 Task: Sort the products by relevance.
Action: Mouse moved to (16, 55)
Screenshot: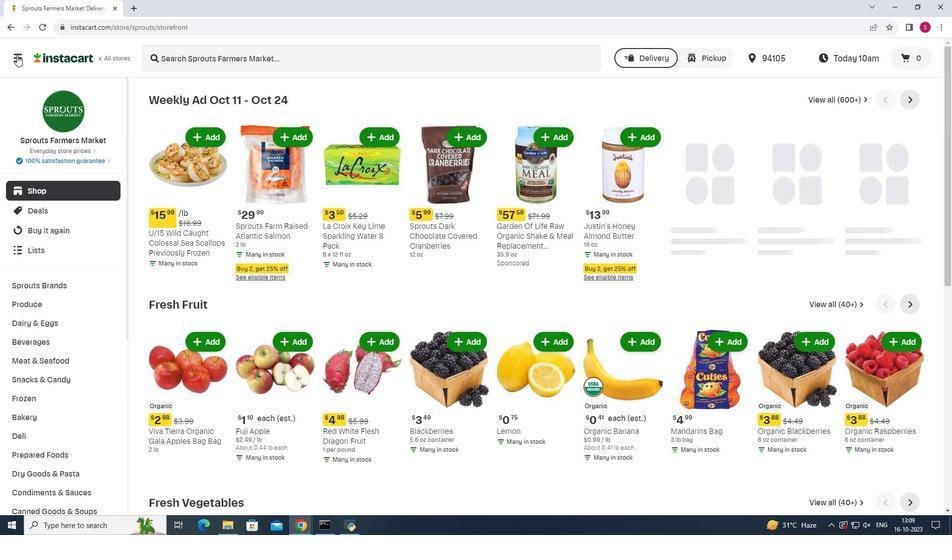 
Action: Mouse pressed left at (16, 55)
Screenshot: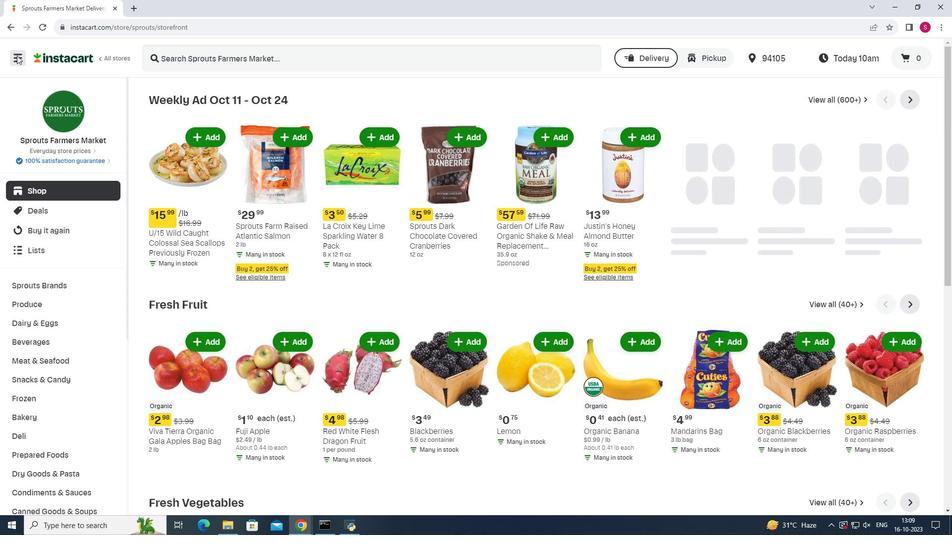 
Action: Mouse moved to (55, 264)
Screenshot: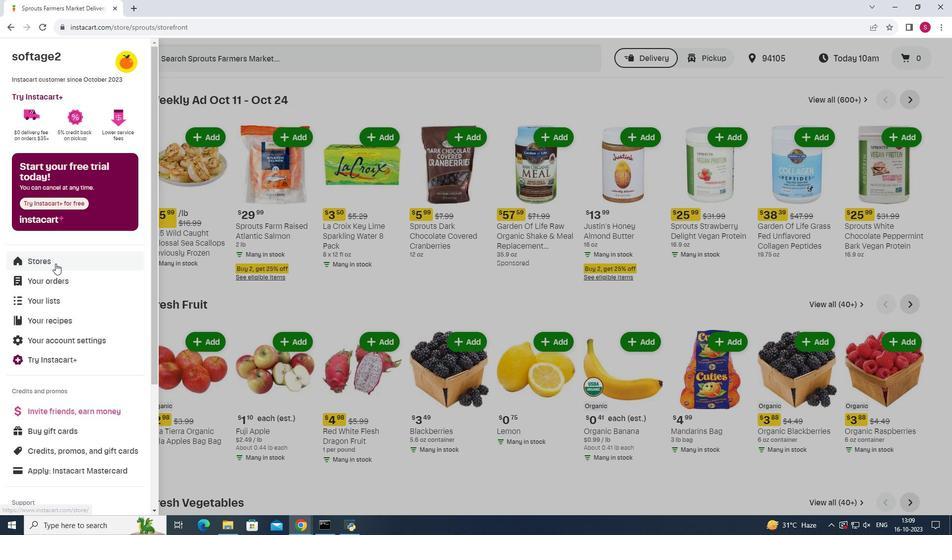 
Action: Mouse pressed left at (55, 264)
Screenshot: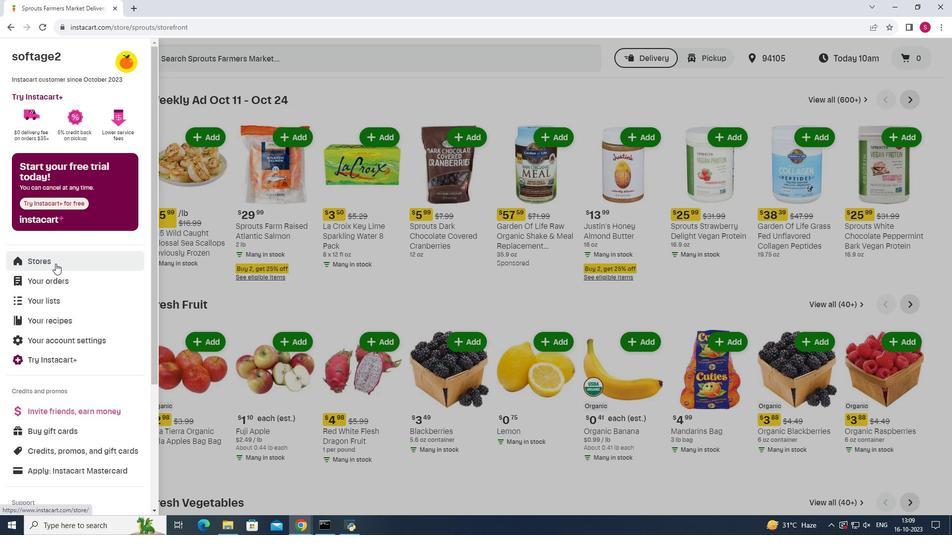 
Action: Mouse moved to (227, 93)
Screenshot: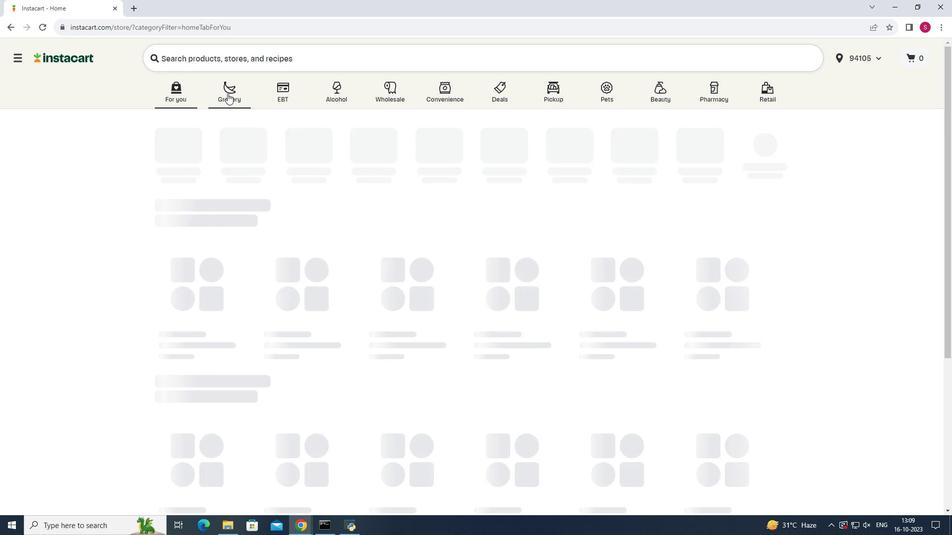 
Action: Mouse pressed left at (227, 93)
Screenshot: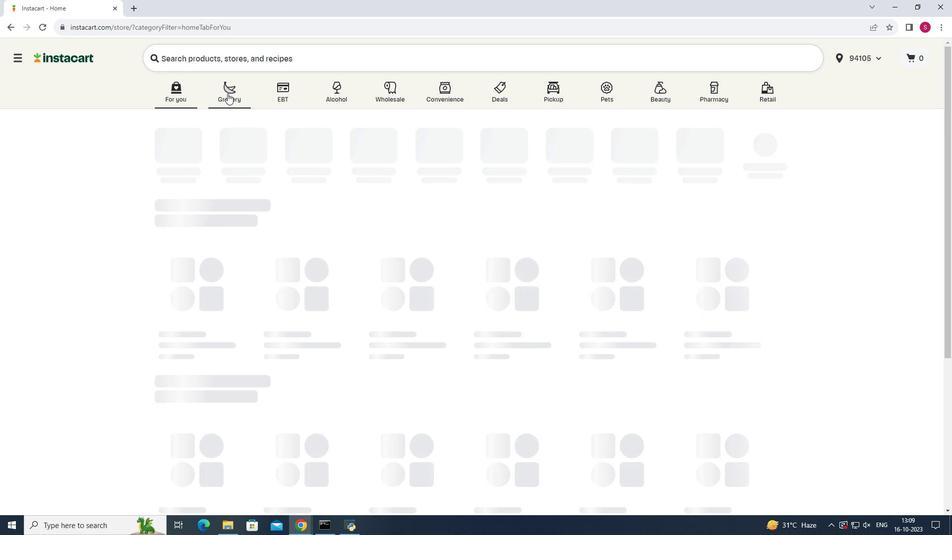
Action: Mouse moved to (660, 140)
Screenshot: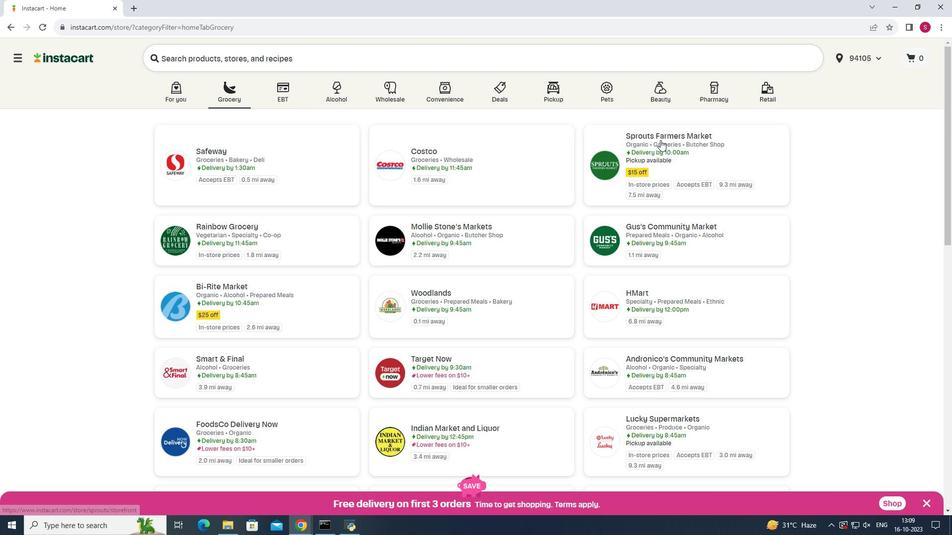 
Action: Mouse pressed left at (660, 140)
Screenshot: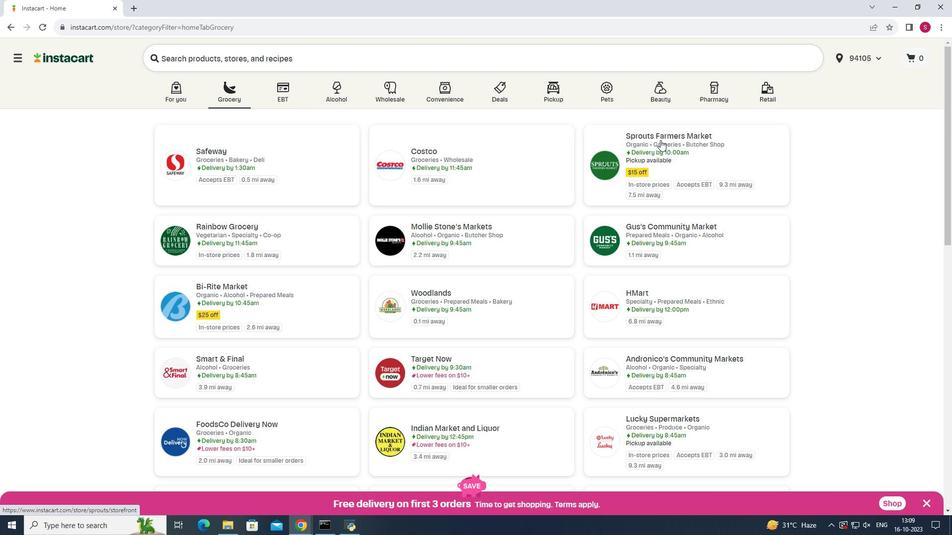 
Action: Mouse moved to (47, 361)
Screenshot: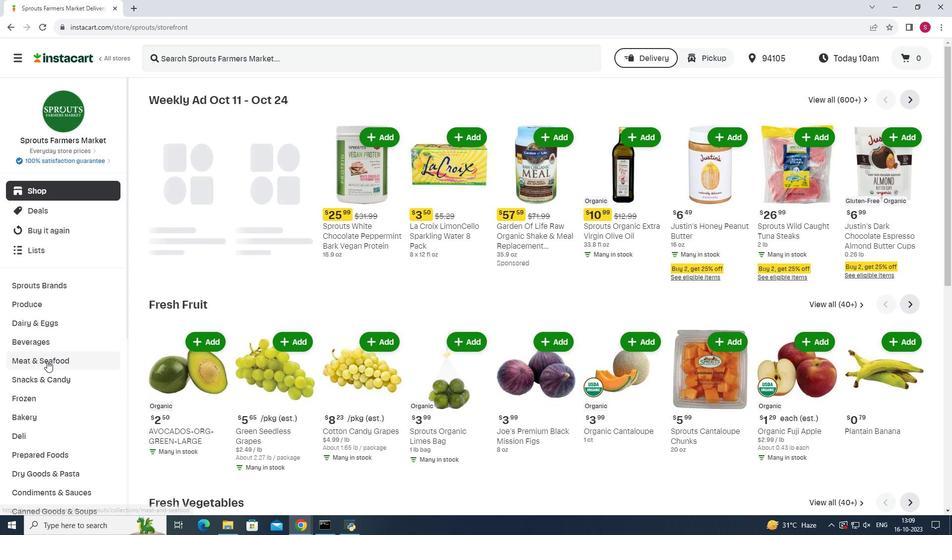 
Action: Mouse pressed left at (47, 361)
Screenshot: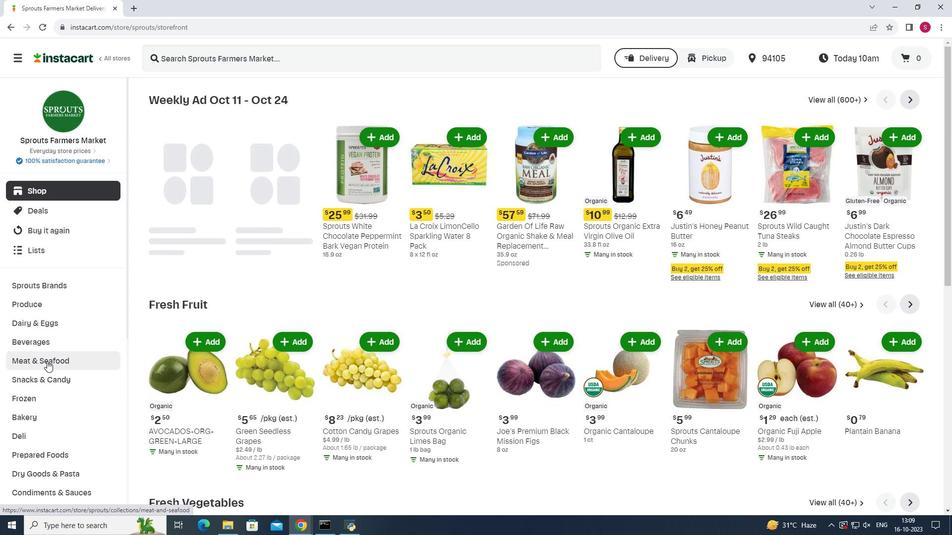 
Action: Mouse moved to (617, 119)
Screenshot: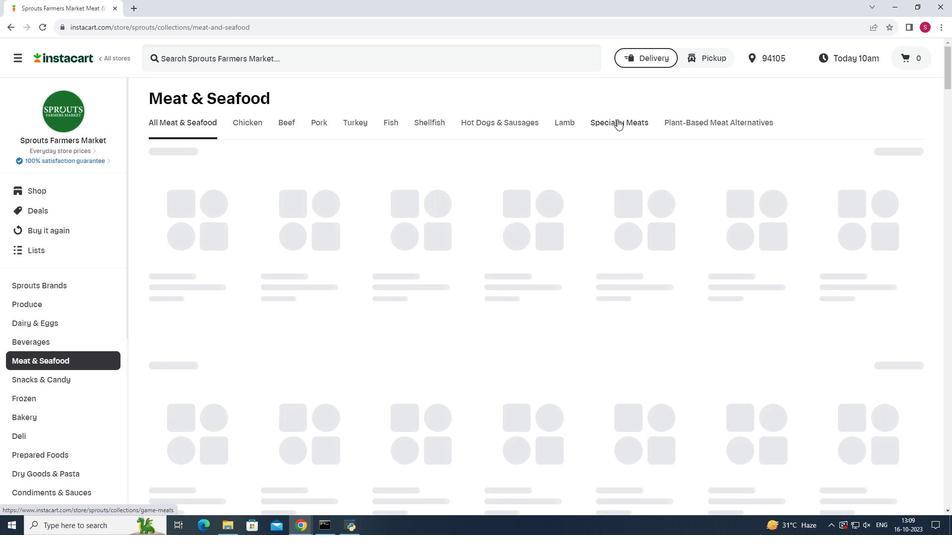 
Action: Mouse pressed left at (617, 119)
Screenshot: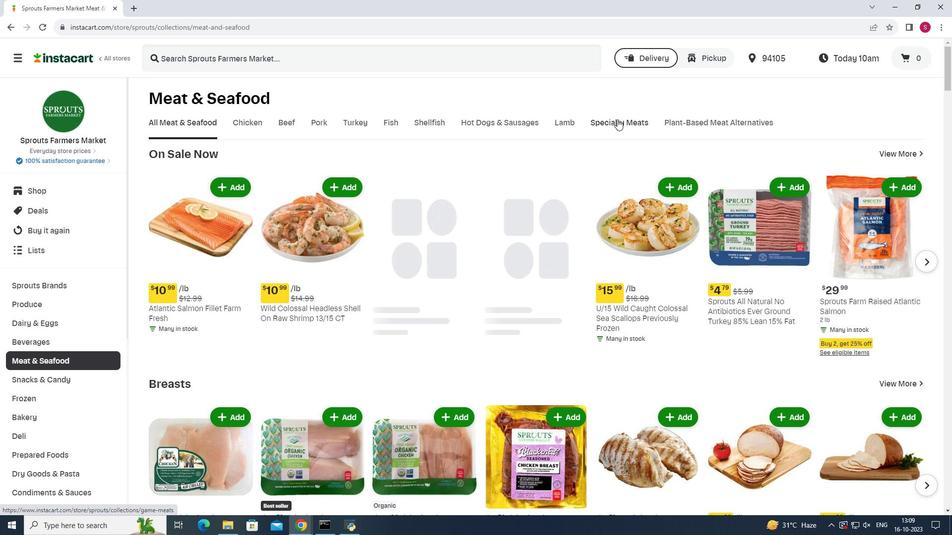 
Action: Mouse moved to (918, 157)
Screenshot: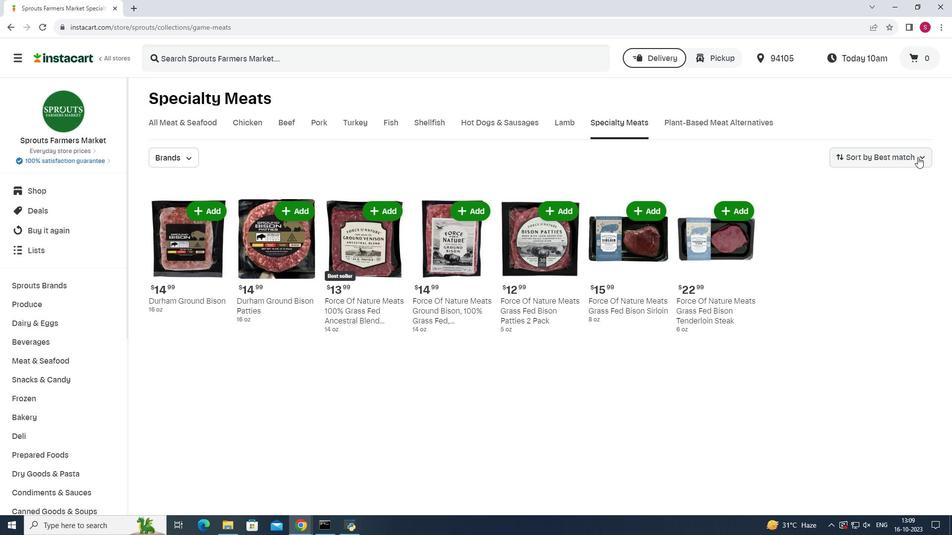 
Action: Mouse pressed left at (918, 157)
Screenshot: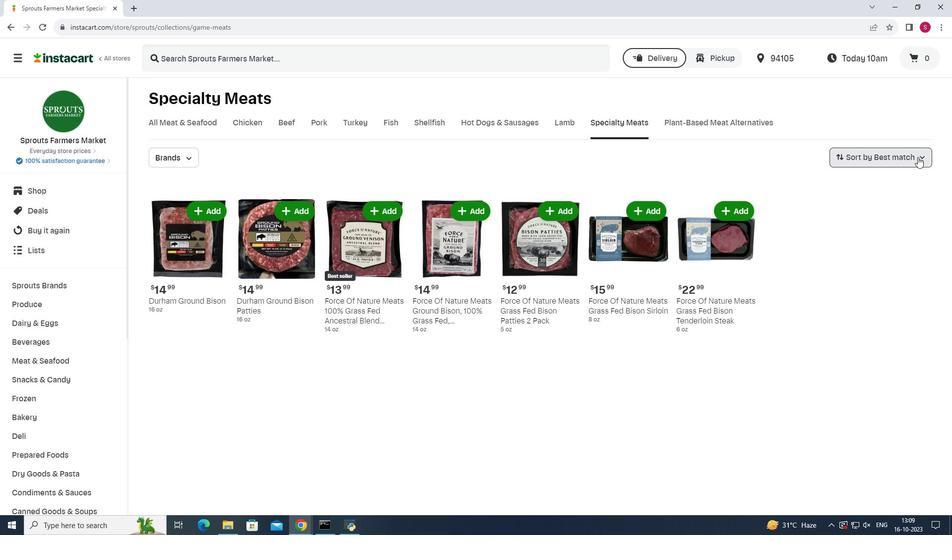 
Action: Mouse moved to (865, 308)
Screenshot: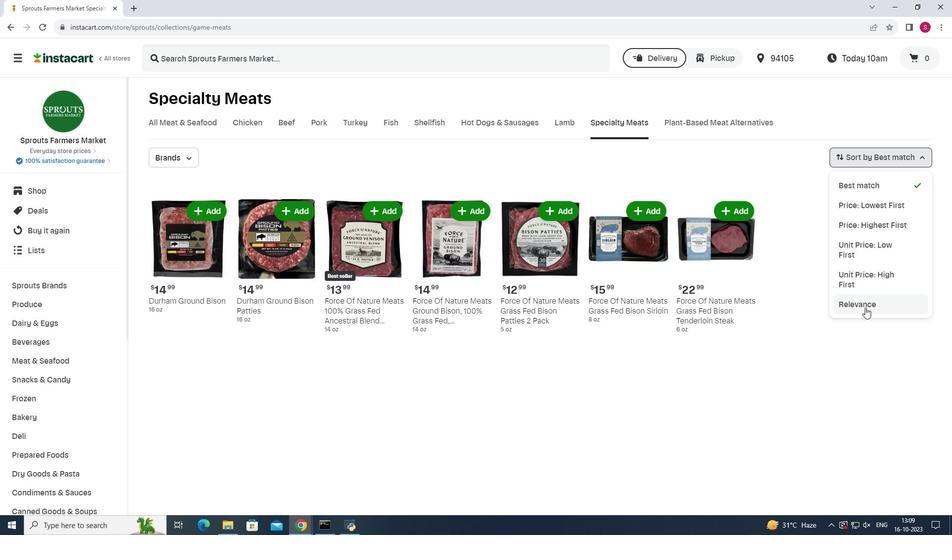 
Action: Mouse pressed left at (865, 308)
Screenshot: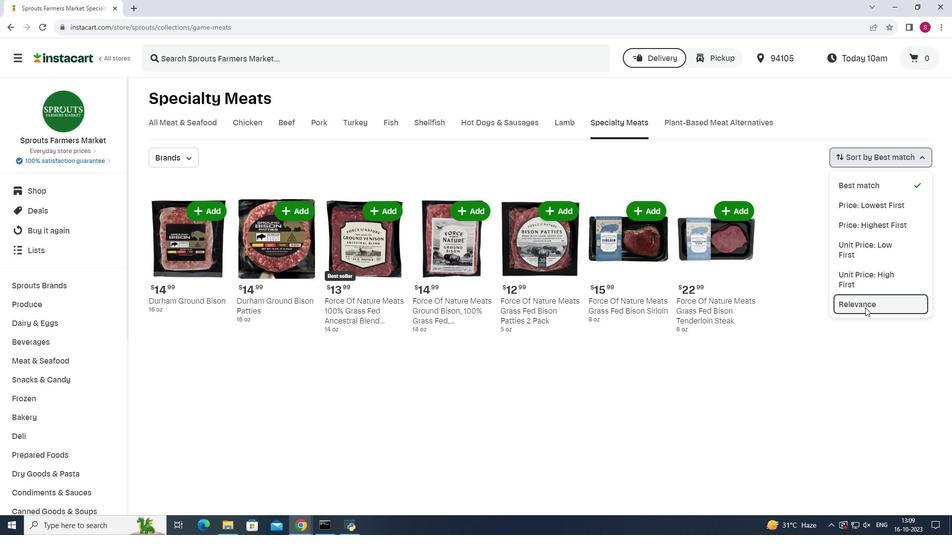 
Action: Mouse moved to (641, 189)
Screenshot: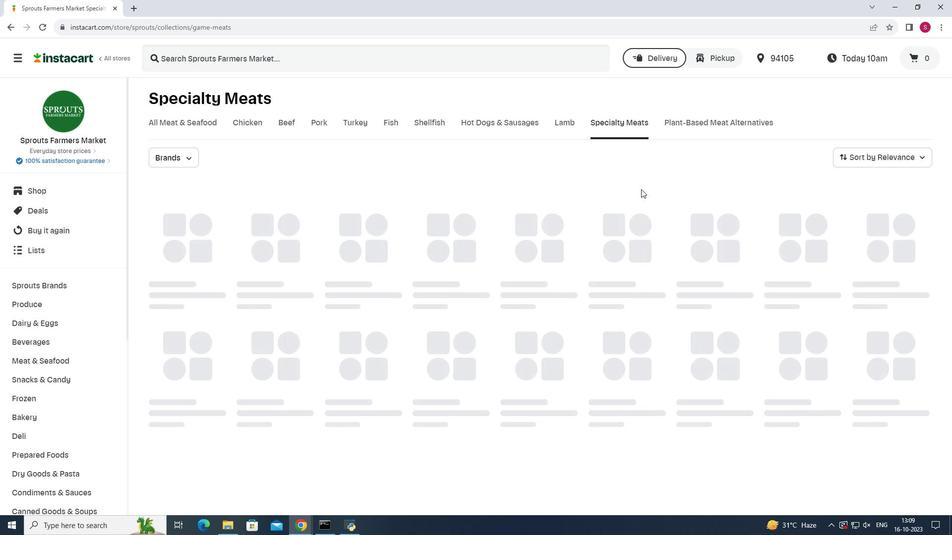 
